 Task: Discover the nearest lighthouses to Cape Cod, Massachusetts, and Martha's Vineyard, Massachusetts.
Action: Mouse moved to (176, 86)
Screenshot: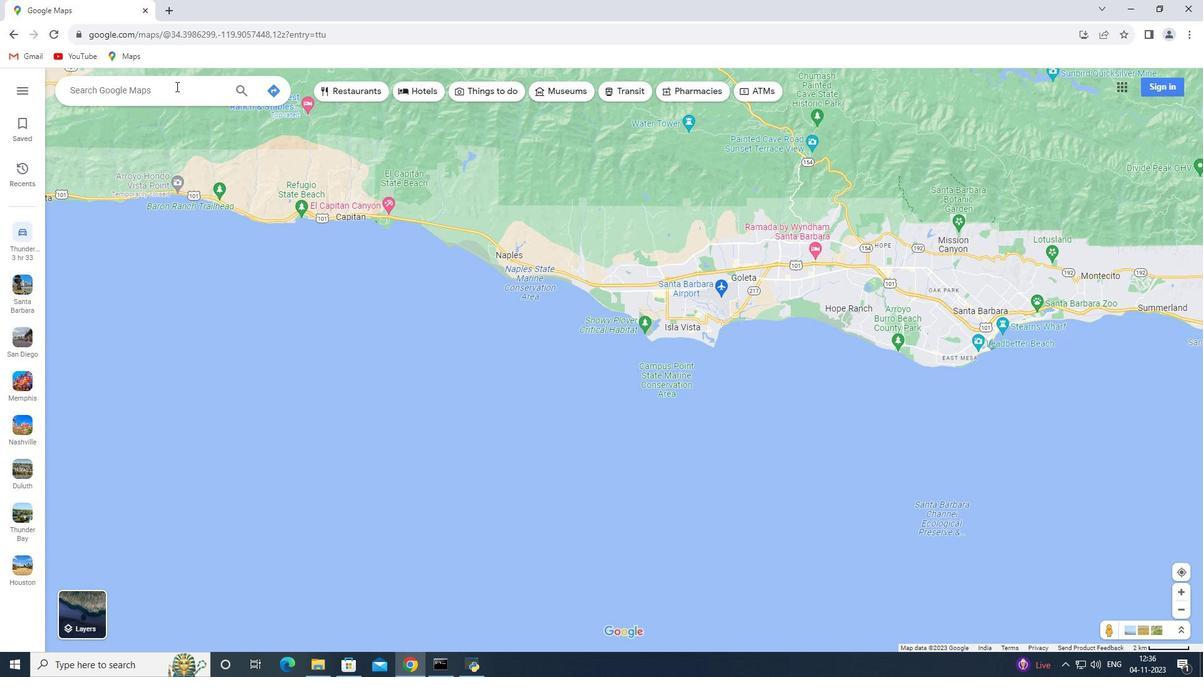 
Action: Mouse pressed left at (176, 86)
Screenshot: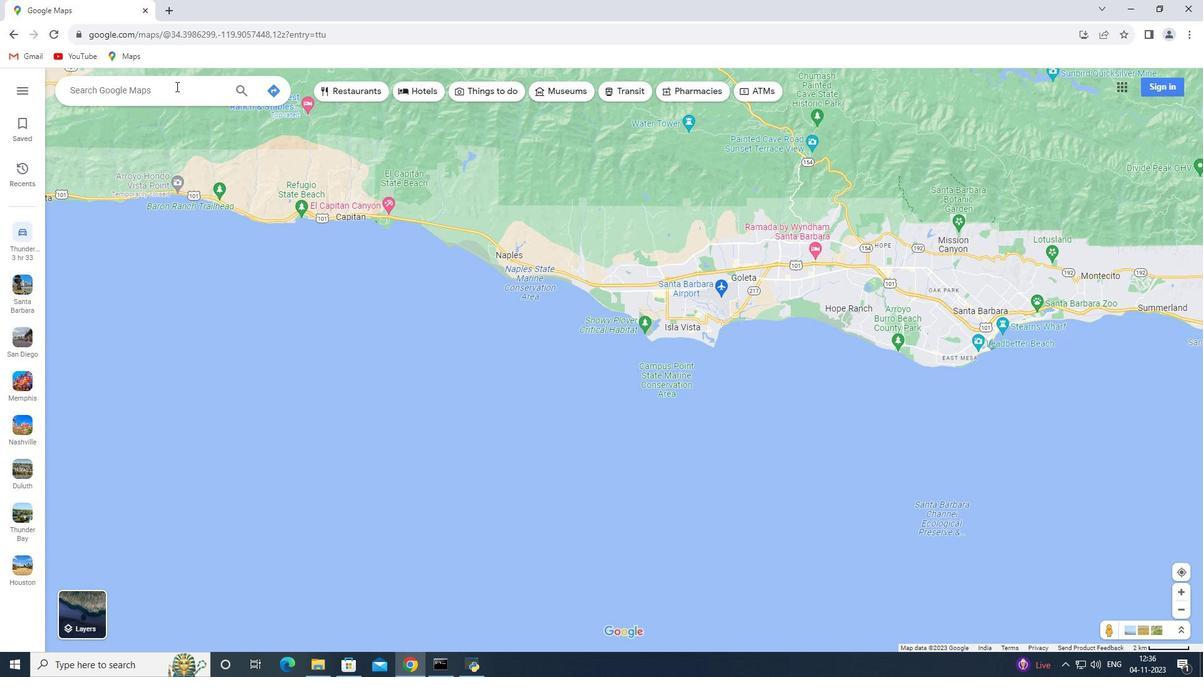 
Action: Key pressed <Key.shift>Cape<Key.space><Key.shift>Cod,<Key.space><Key.shift>Massachusetts<Key.enter>
Screenshot: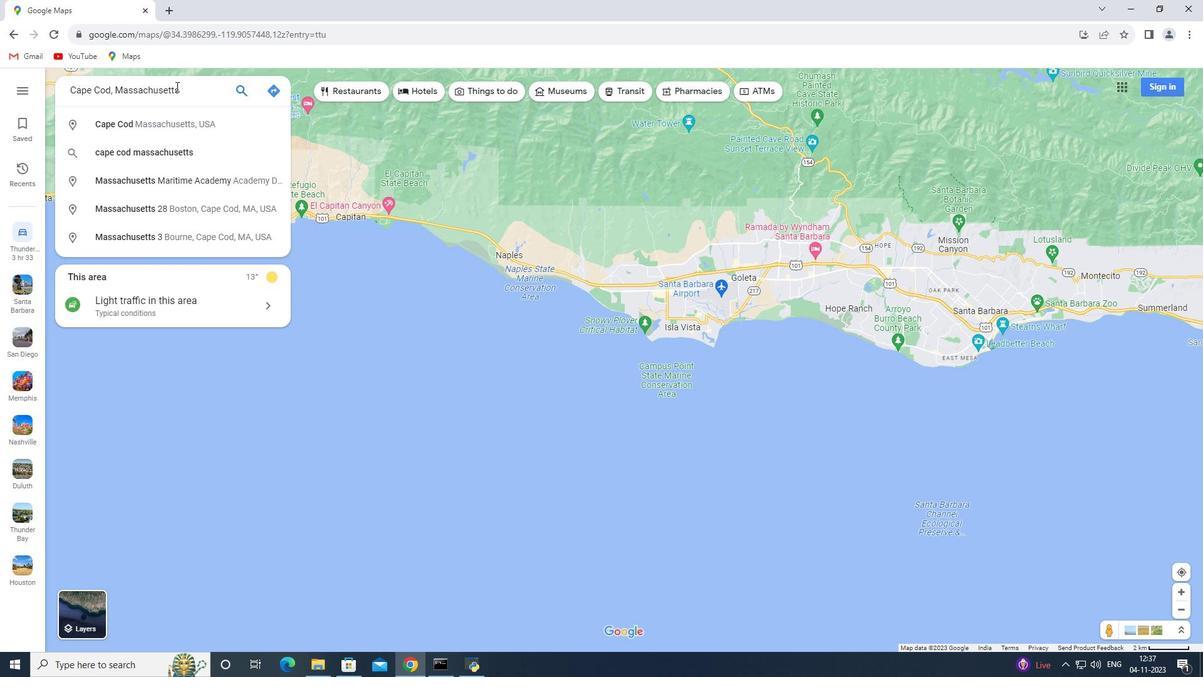 
Action: Mouse moved to (170, 327)
Screenshot: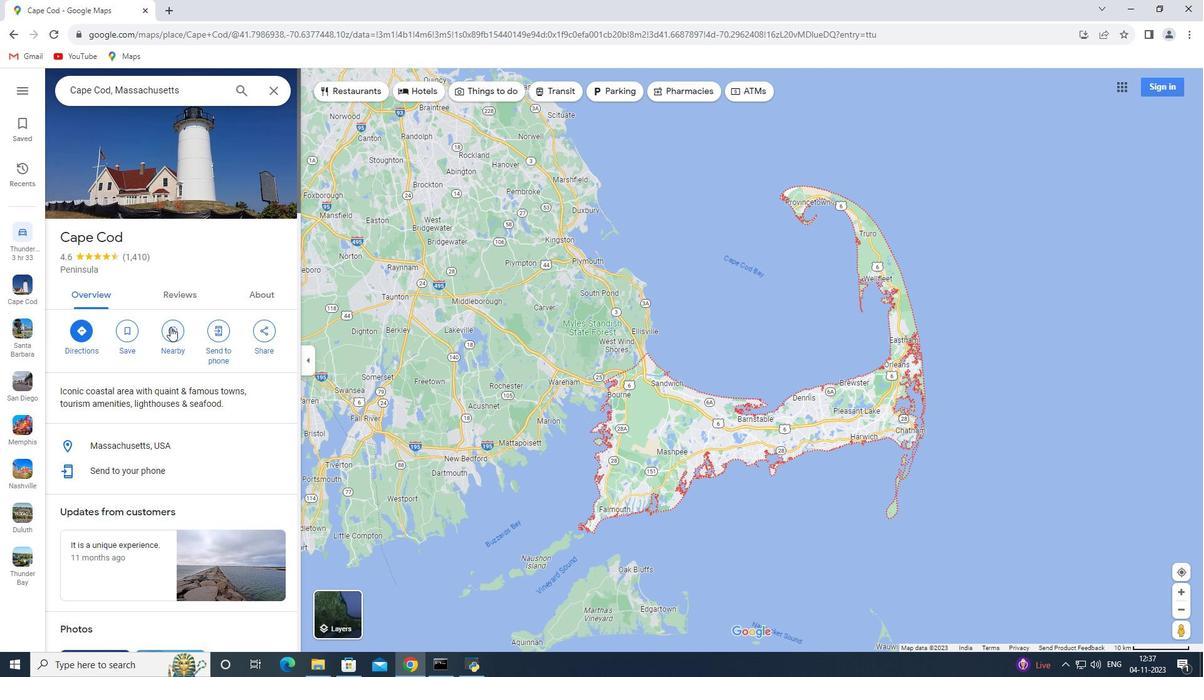 
Action: Mouse pressed left at (170, 327)
Screenshot: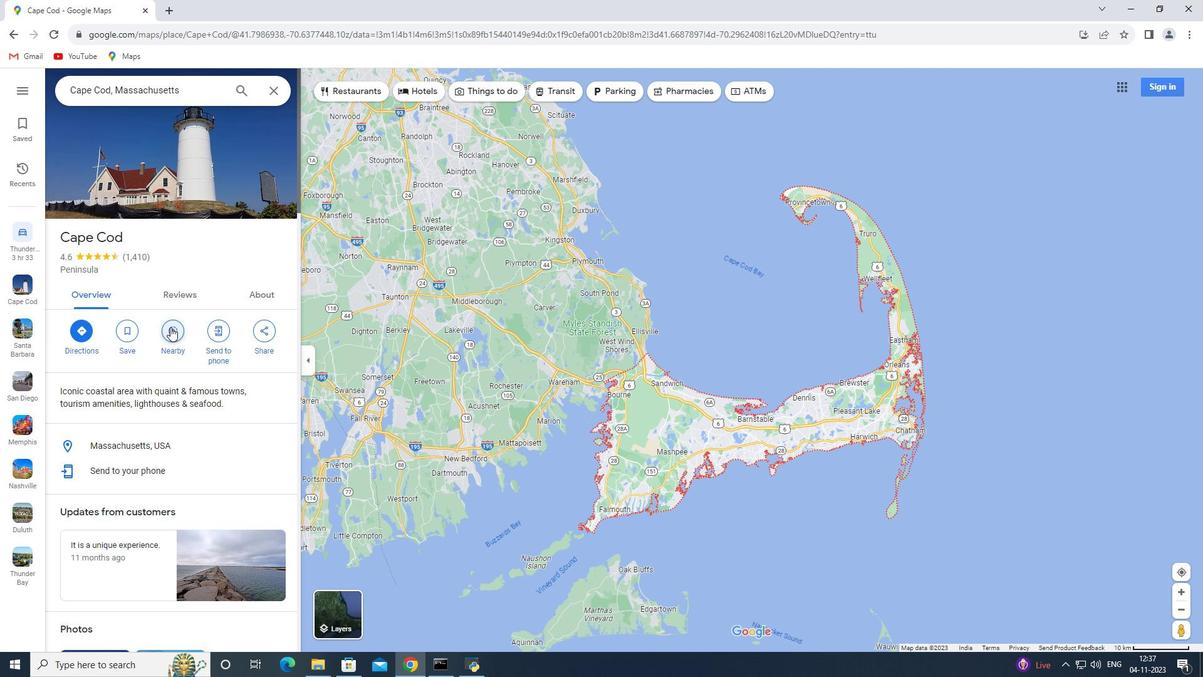 
Action: Key pressed lighthouses<Key.enter>
Screenshot: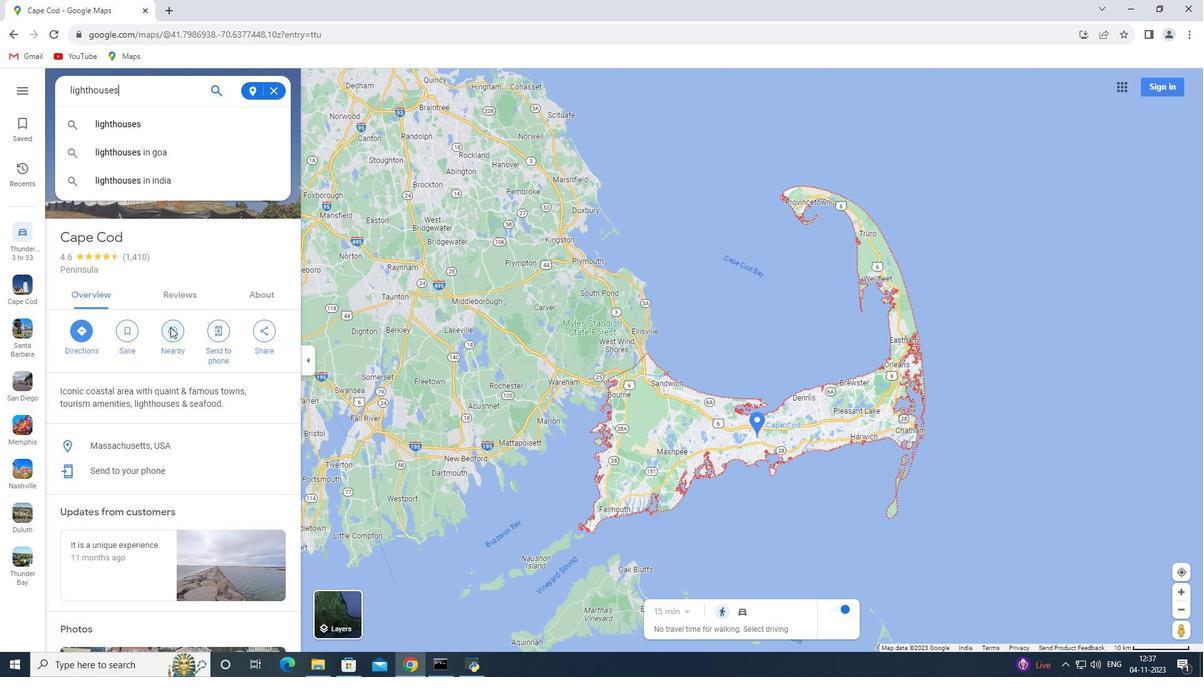 
Action: Mouse moved to (272, 89)
Screenshot: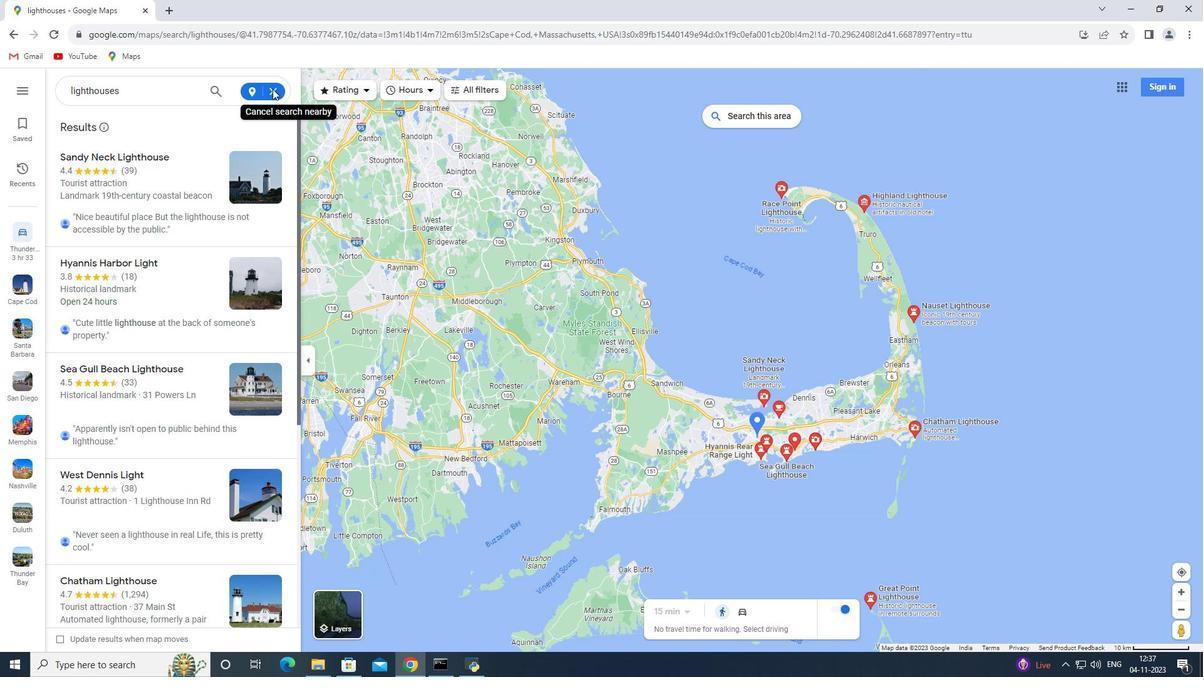
Action: Mouse pressed left at (272, 89)
Screenshot: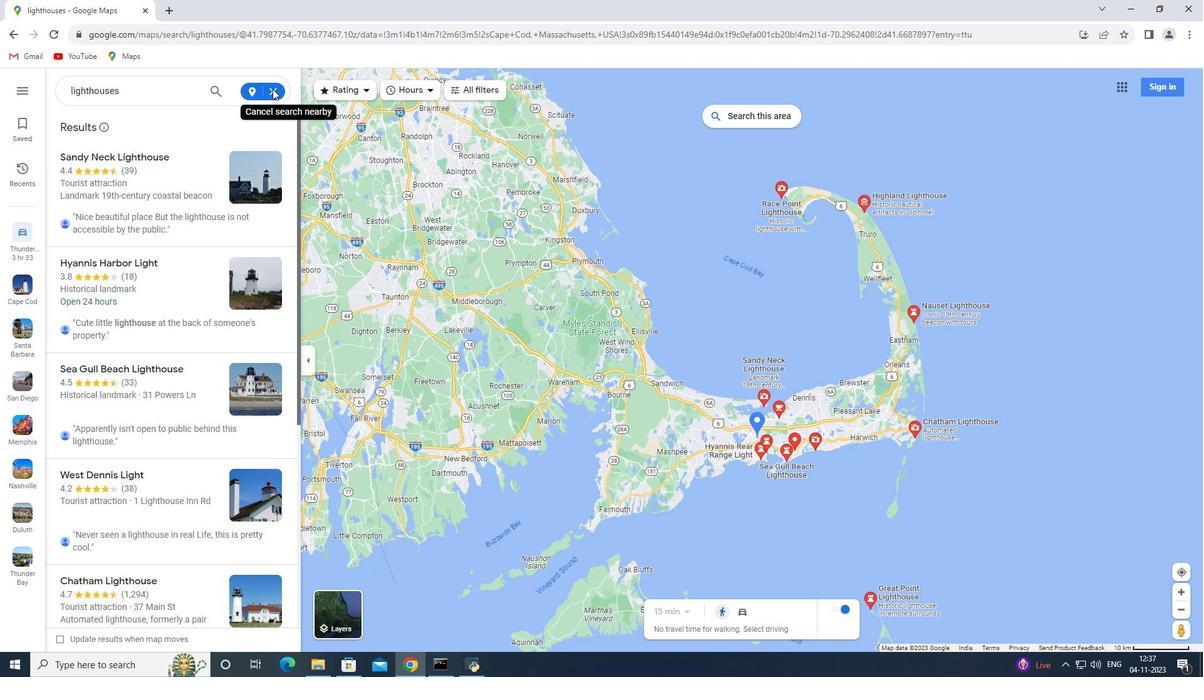 
Action: Mouse moved to (273, 91)
Screenshot: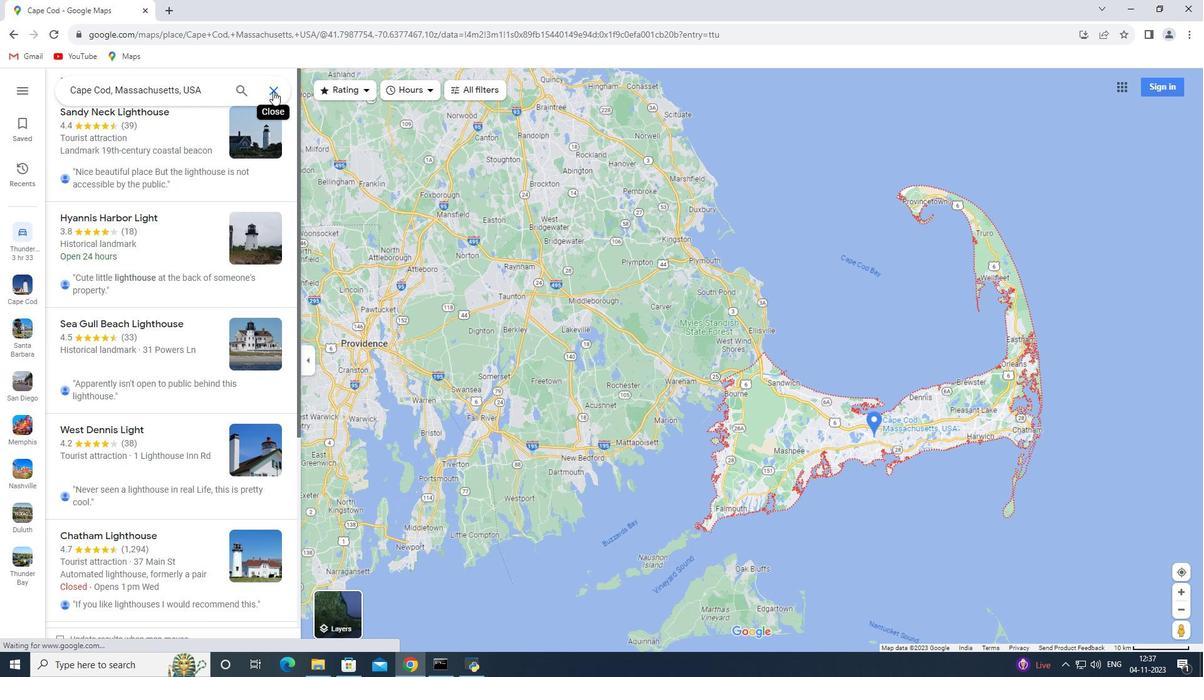 
Action: Mouse pressed left at (273, 91)
Screenshot: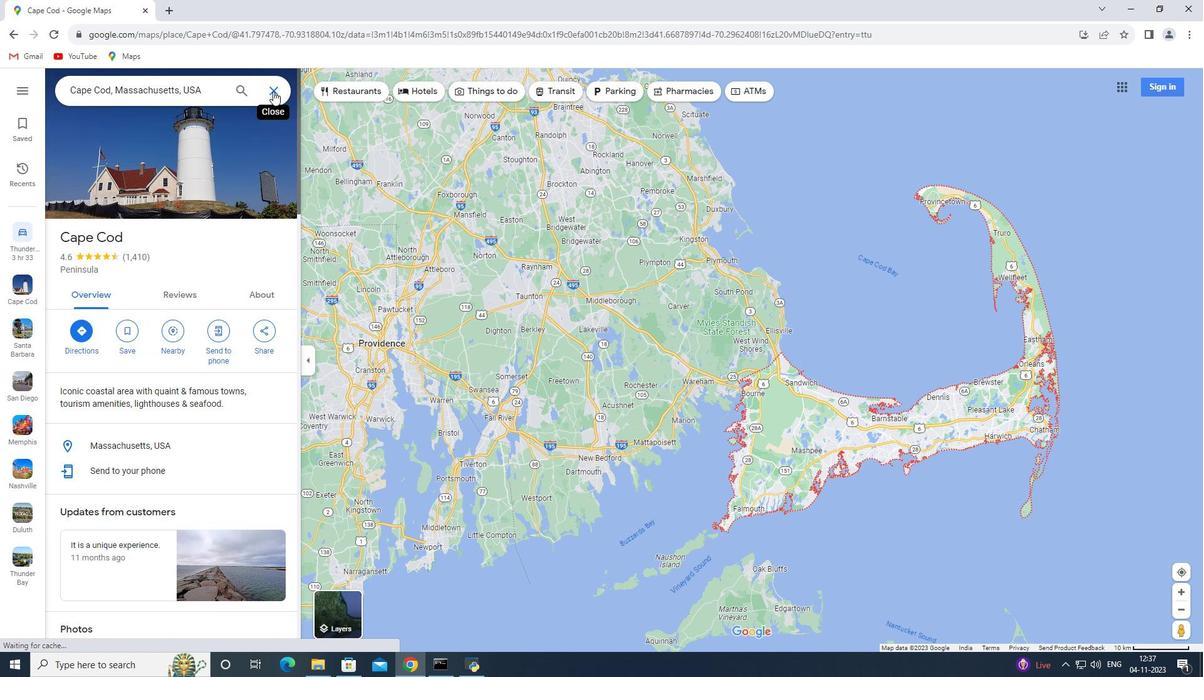 
Action: Mouse moved to (175, 87)
Screenshot: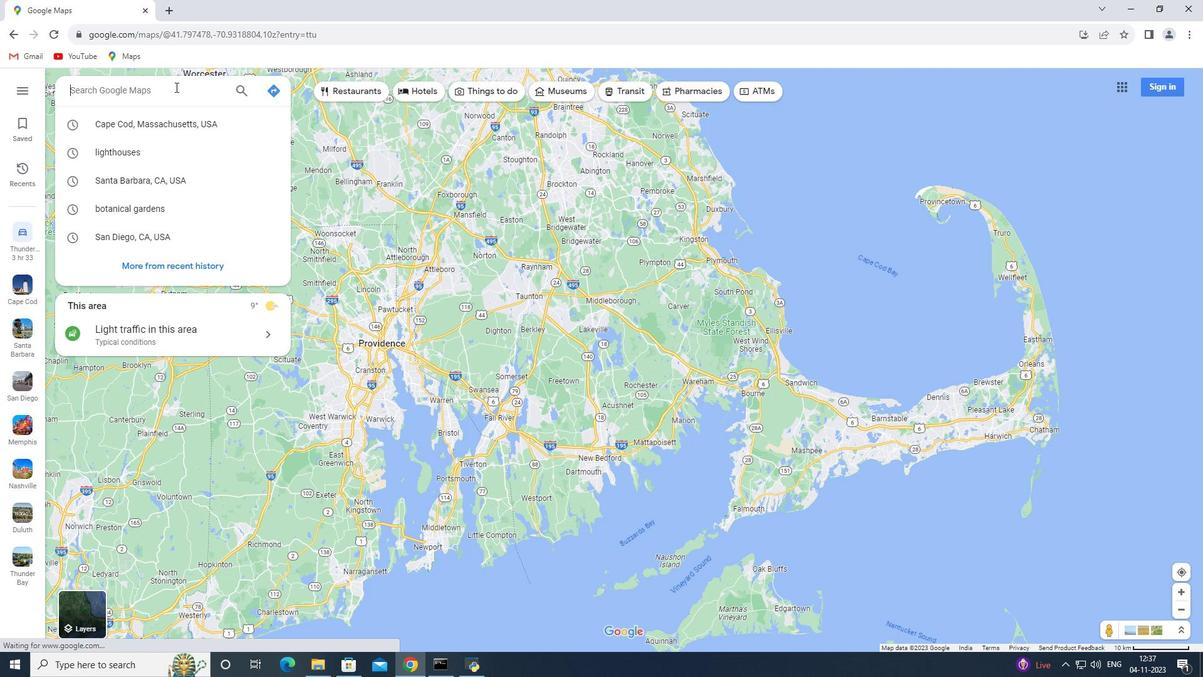 
Action: Key pressed <Key.shift_r>Martha's<Key.space><Key.shift_r><Key.shift_r><Key.shift_r><Key.shift_r><Key.shift_r><Key.shift_r><Key.shift_r><Key.shift_r><Key.shift_r><Key.shift_r><Key.shift_r><Key.shift_r>Vineyard,<Key.shift_r><Key.shift_r><Key.shift_r><Key.space><Key.shift_r>Massachuetts<Key.enter>
Screenshot: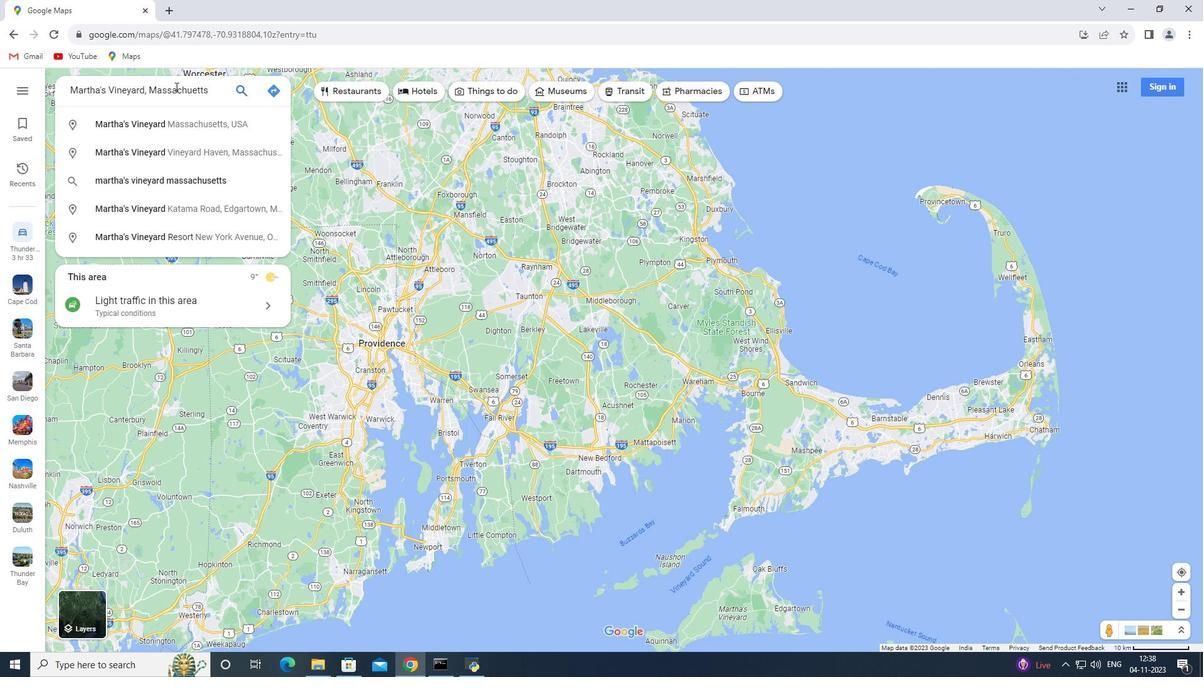 
Action: Mouse moved to (176, 327)
Screenshot: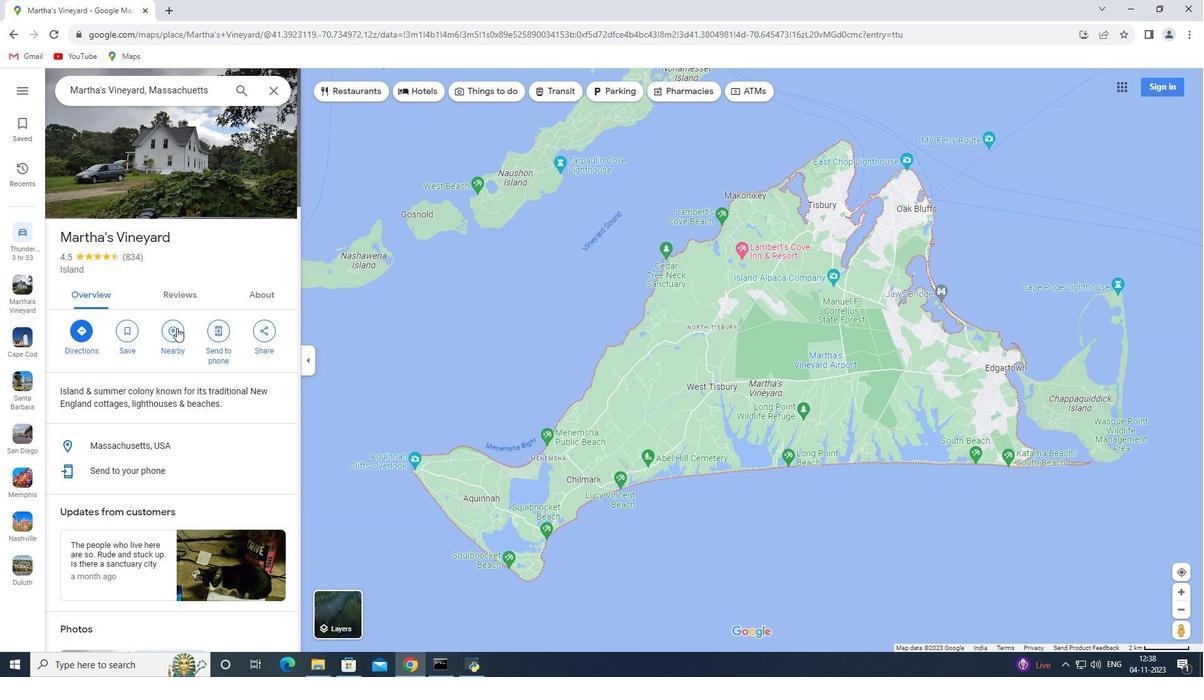 
Action: Mouse pressed left at (176, 327)
Screenshot: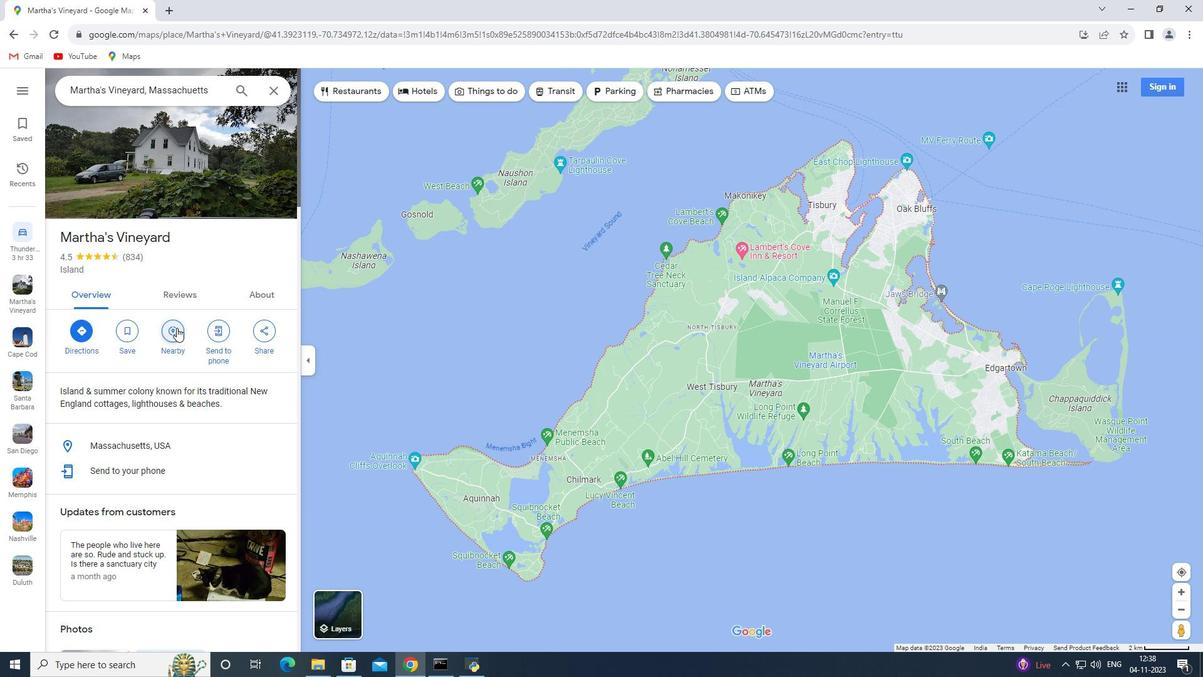 
Action: Key pressed lighthouses<Key.enter>
Screenshot: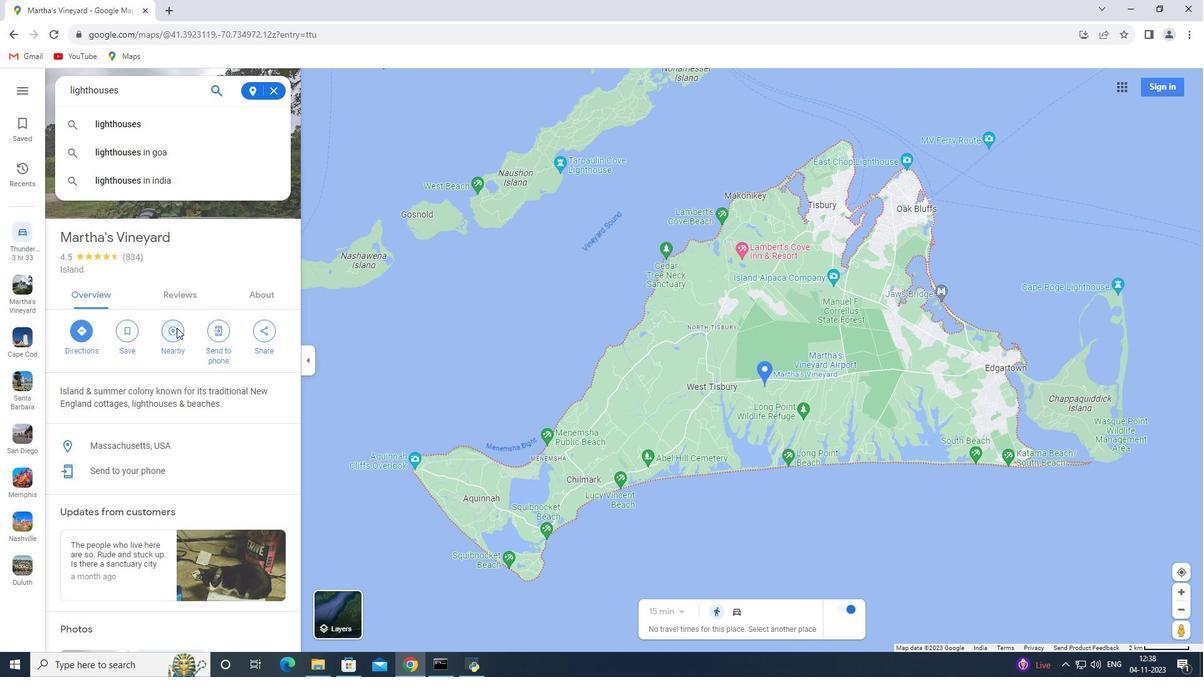 
